 Task: Create a rule from the Agile list, Priority changed -> Complete task in the project AgileEngine if Priority Cleared then Complete Task
Action: Mouse moved to (930, 79)
Screenshot: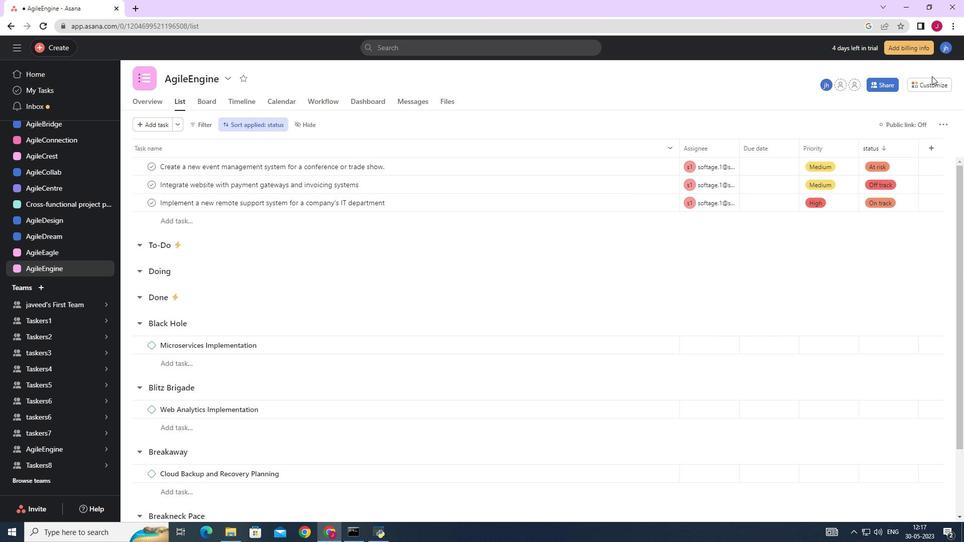 
Action: Mouse pressed left at (930, 79)
Screenshot: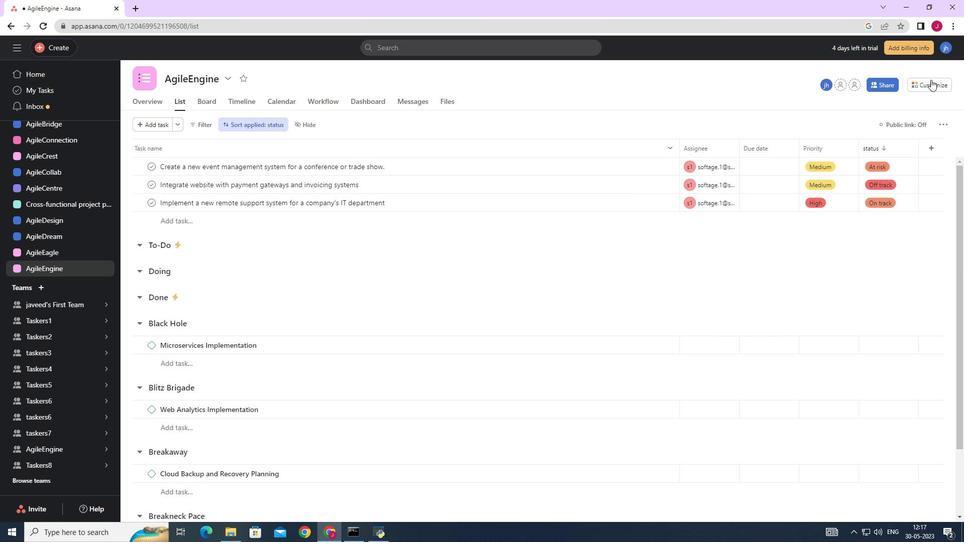 
Action: Mouse moved to (748, 224)
Screenshot: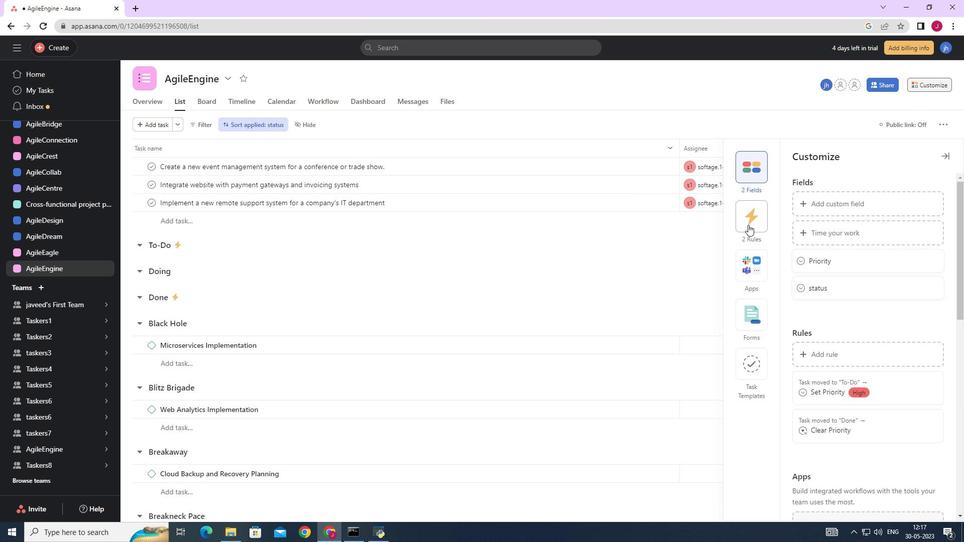 
Action: Mouse pressed left at (748, 224)
Screenshot: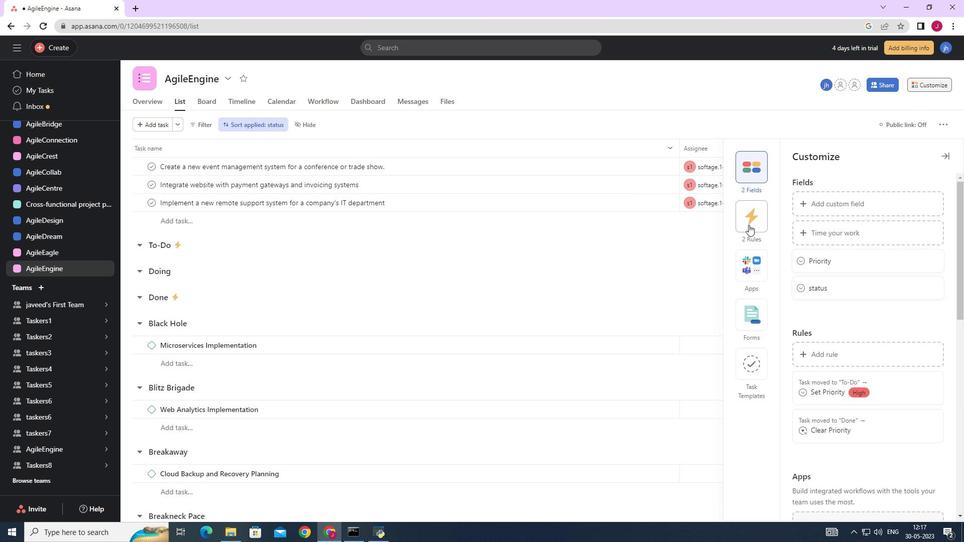 
Action: Mouse moved to (824, 204)
Screenshot: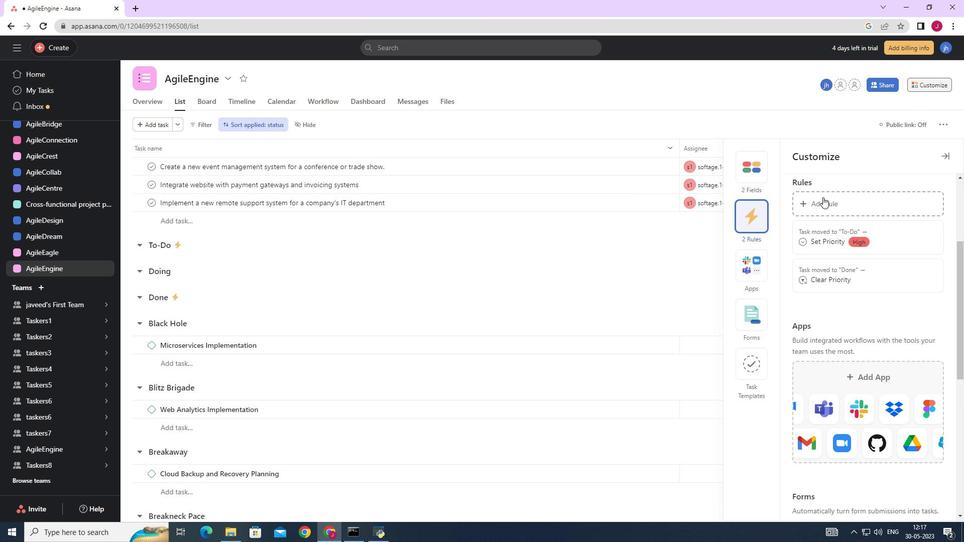 
Action: Mouse pressed left at (824, 204)
Screenshot: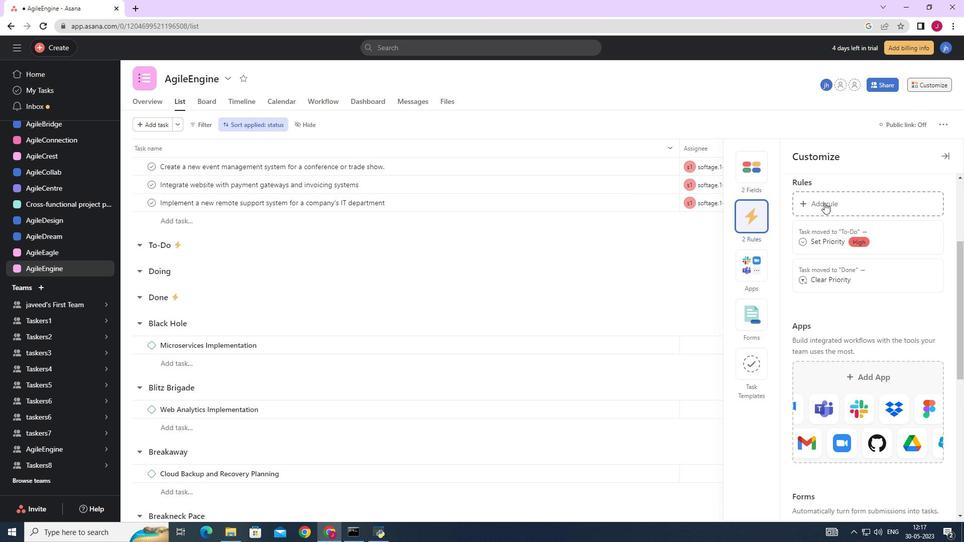 
Action: Mouse moved to (198, 151)
Screenshot: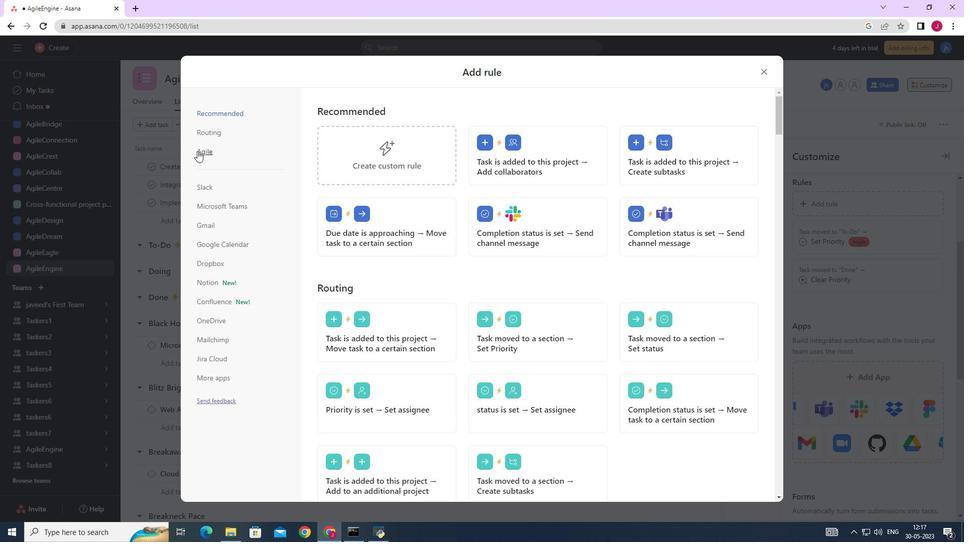 
Action: Mouse pressed left at (198, 151)
Screenshot: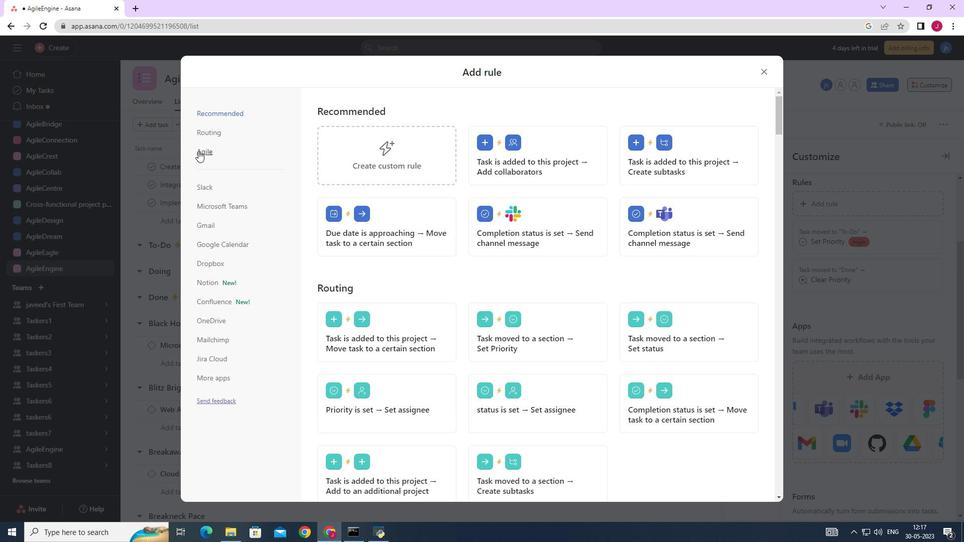 
Action: Mouse moved to (387, 153)
Screenshot: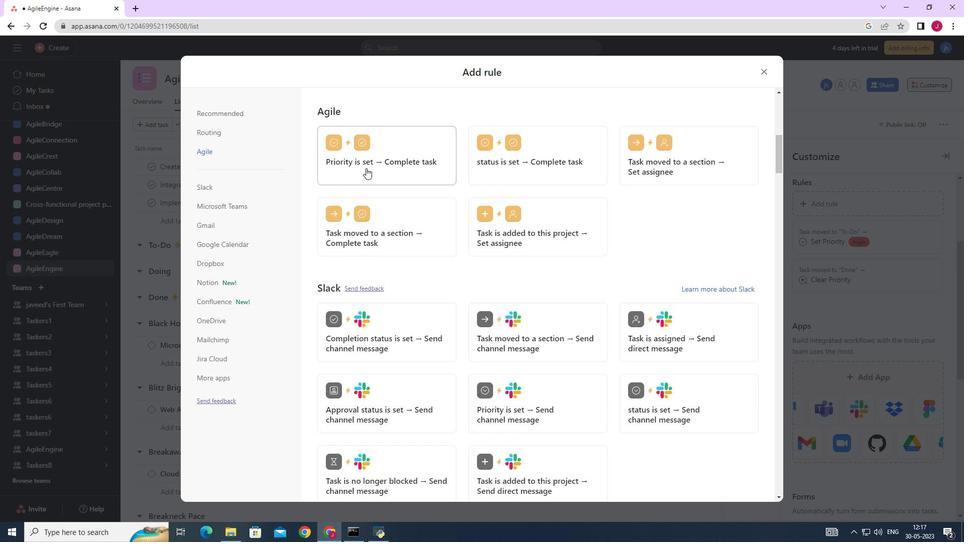 
Action: Mouse pressed left at (387, 153)
Screenshot: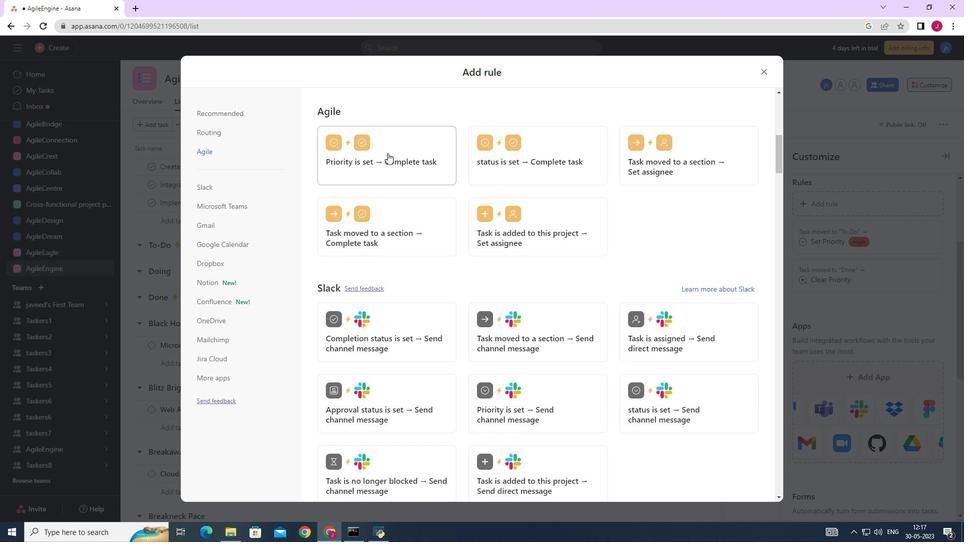 
Action: Mouse moved to (348, 331)
Screenshot: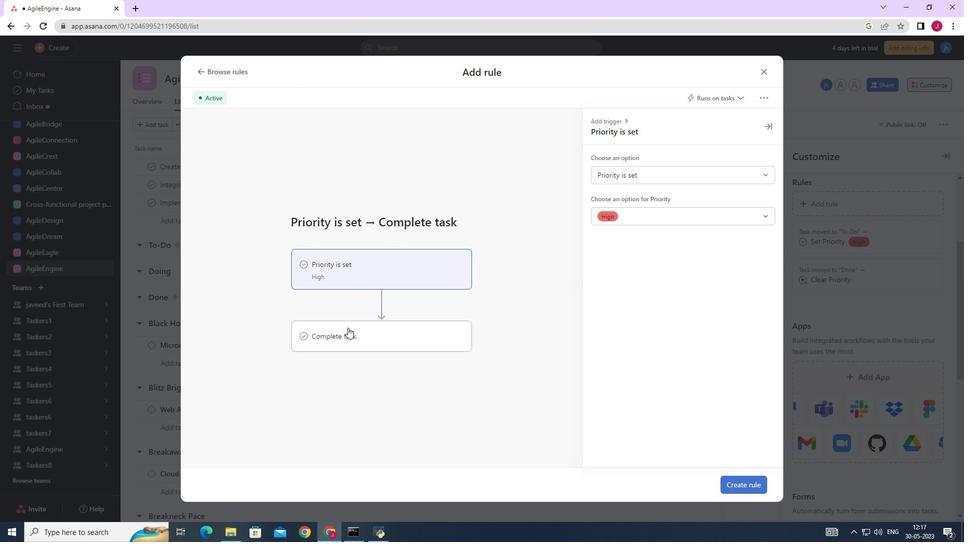
Action: Mouse pressed left at (348, 331)
Screenshot: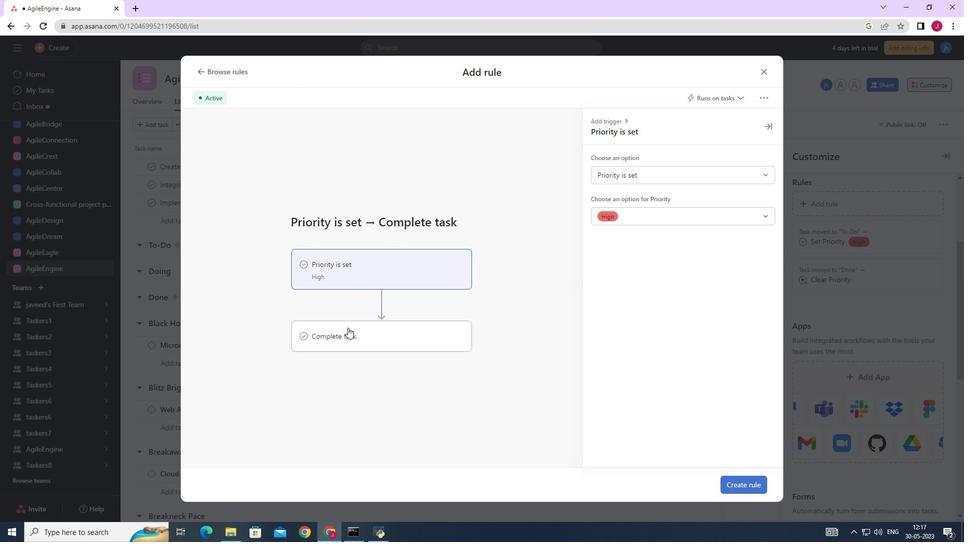 
Action: Mouse moved to (626, 177)
Screenshot: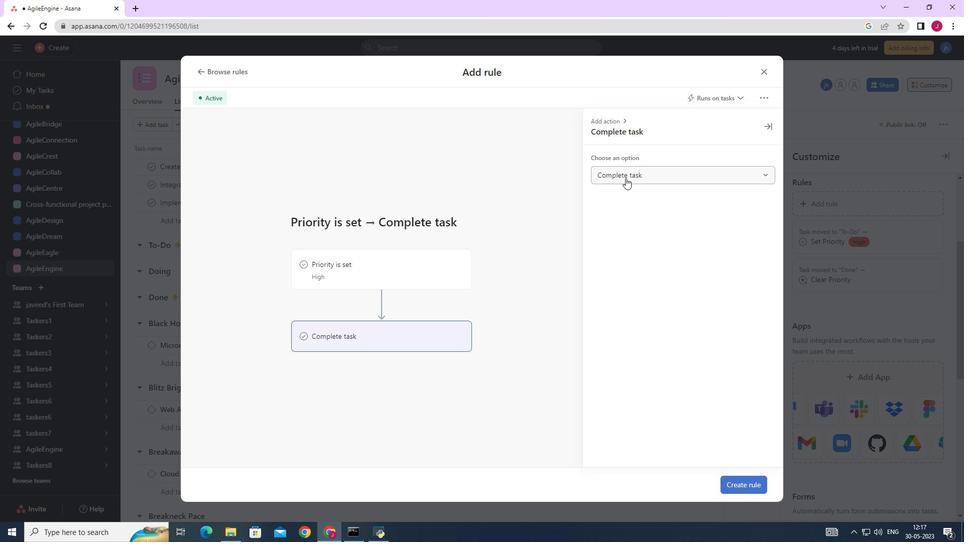 
Action: Mouse pressed left at (626, 177)
Screenshot: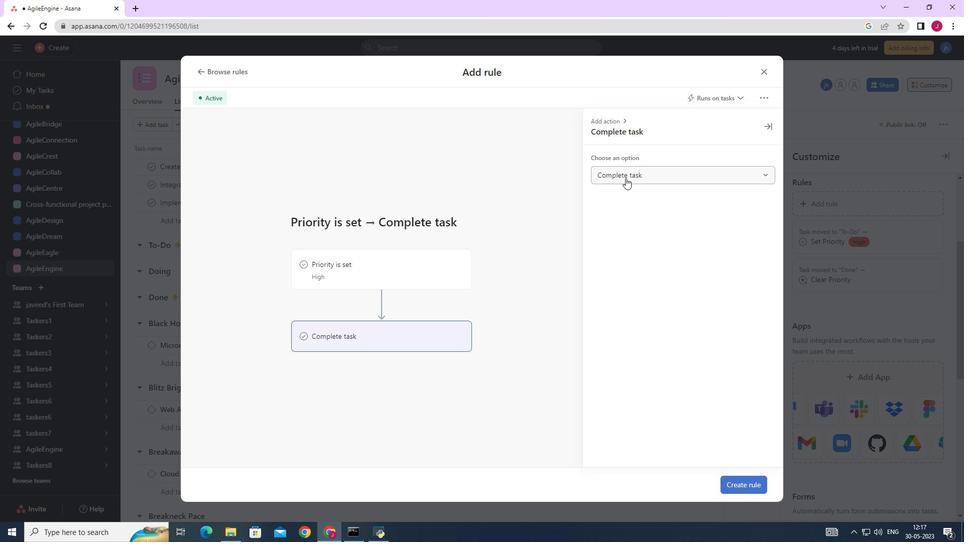 
Action: Mouse moved to (629, 199)
Screenshot: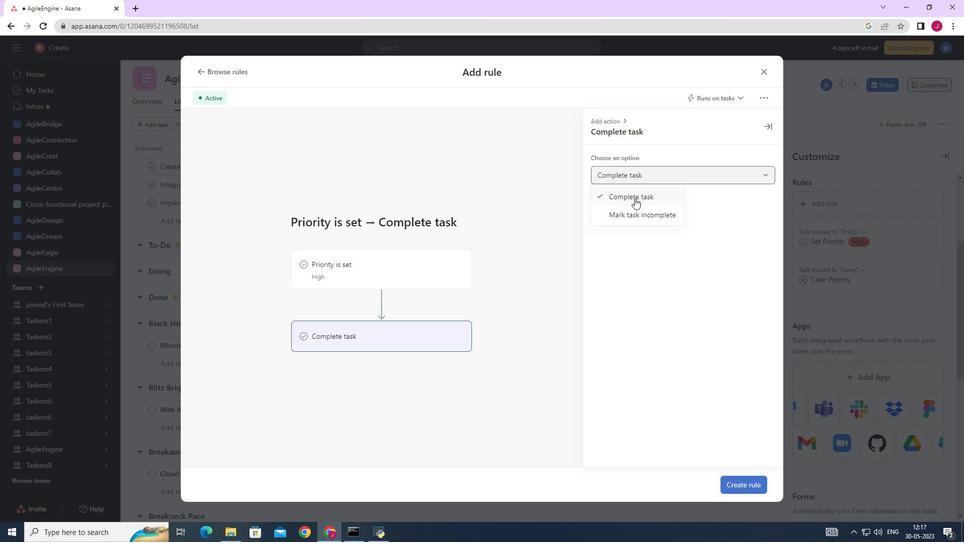 
Action: Mouse pressed left at (629, 199)
Screenshot: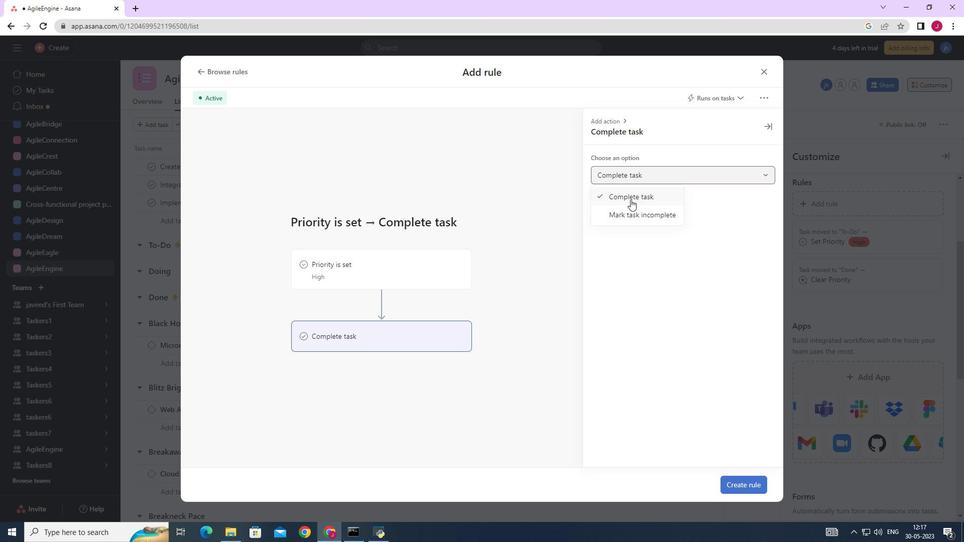 
Action: Mouse moved to (383, 267)
Screenshot: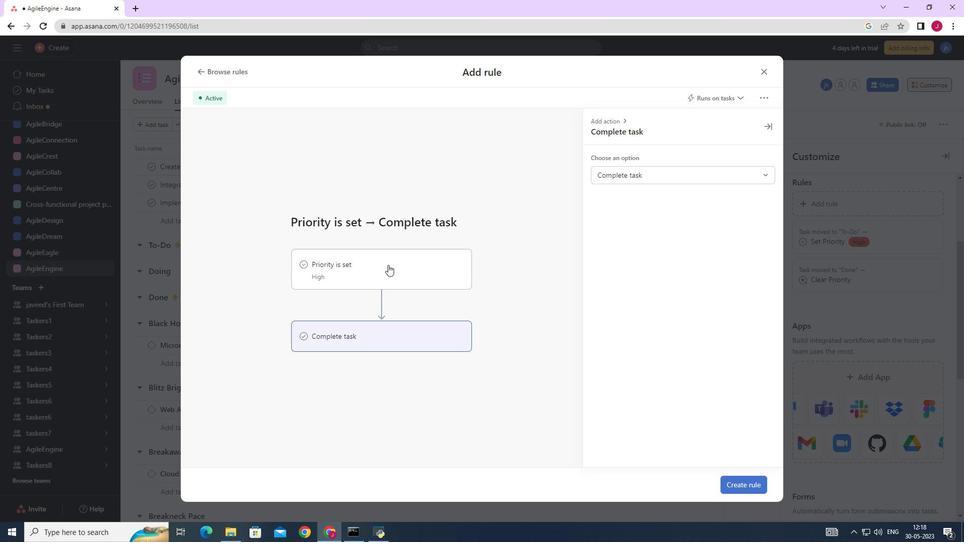 
Action: Mouse pressed left at (383, 267)
Screenshot: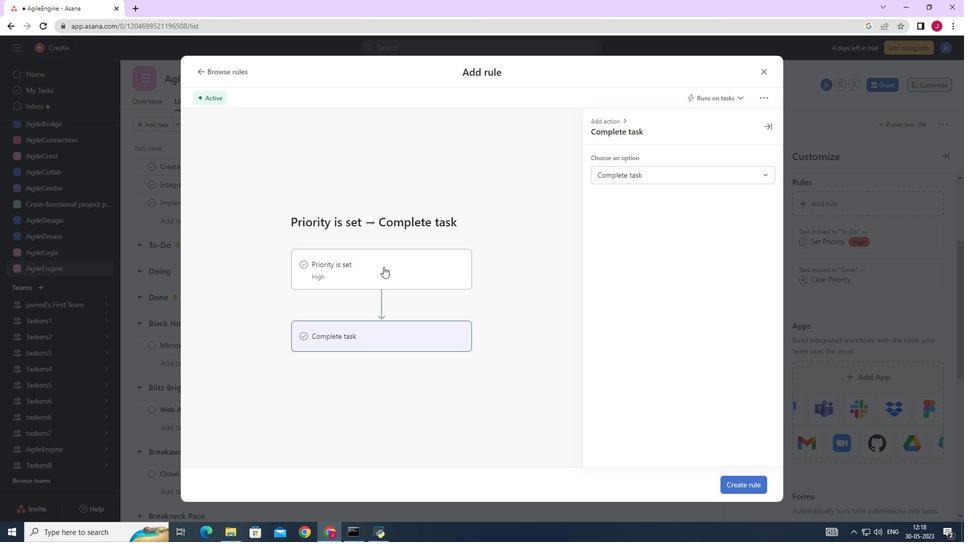 
Action: Mouse moved to (627, 178)
Screenshot: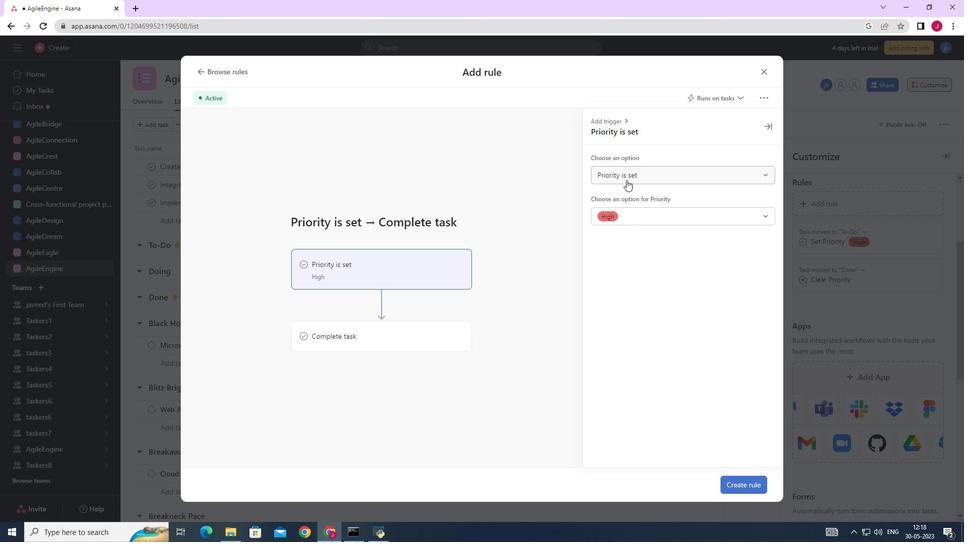 
Action: Mouse pressed left at (627, 178)
Screenshot: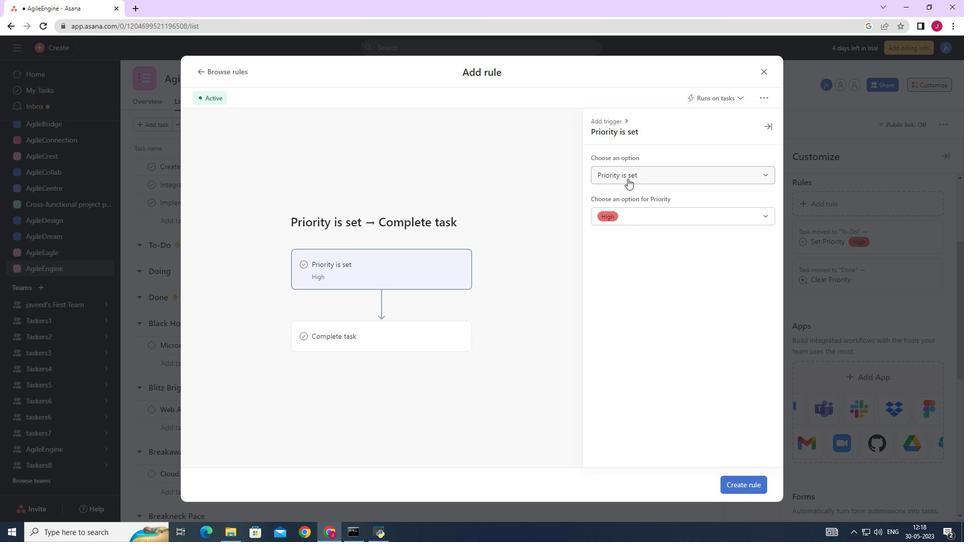 
Action: Mouse moved to (636, 211)
Screenshot: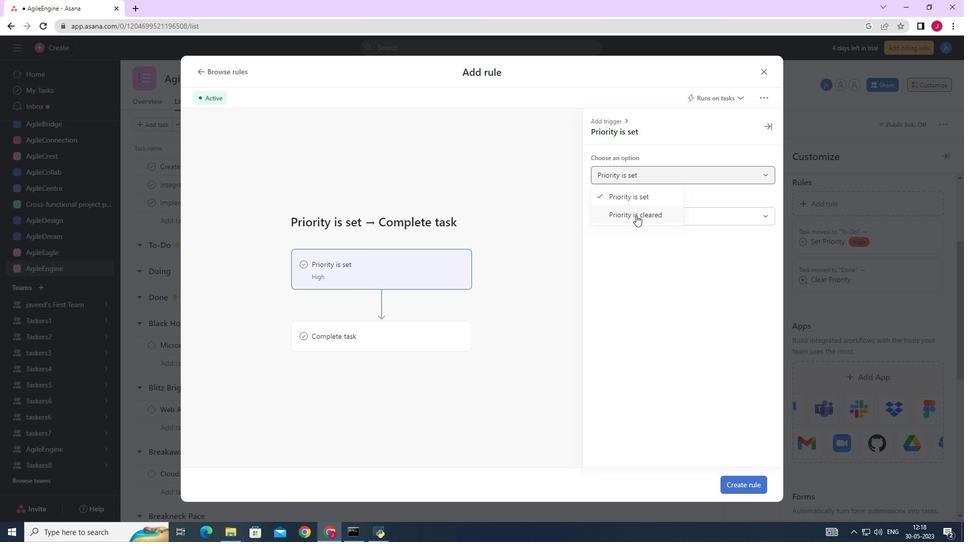 
Action: Mouse pressed left at (636, 211)
Screenshot: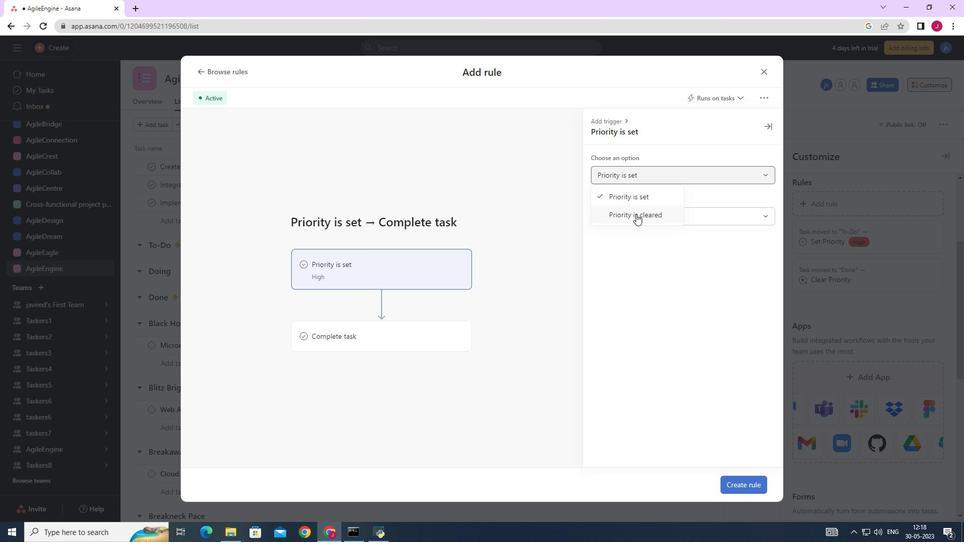 
Action: Mouse moved to (360, 333)
Screenshot: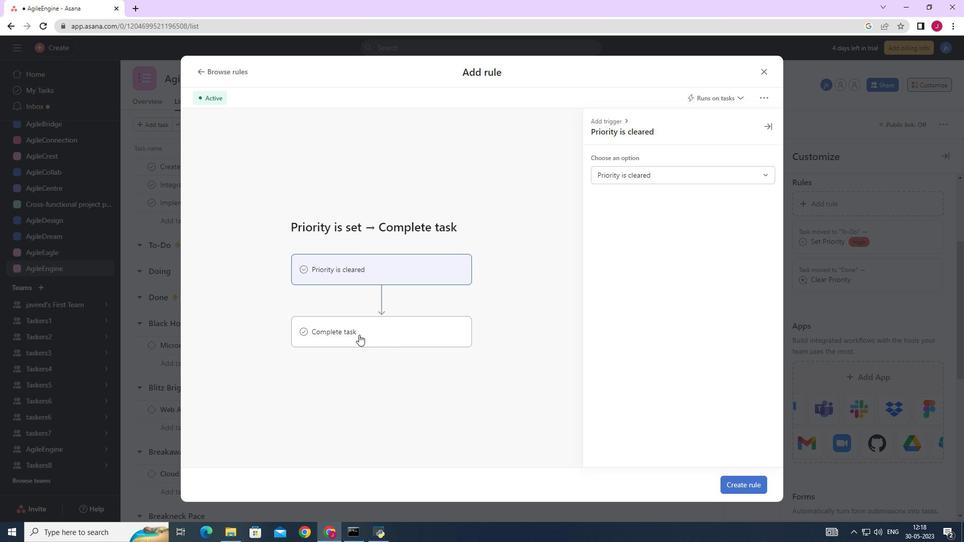 
Action: Mouse pressed left at (360, 333)
Screenshot: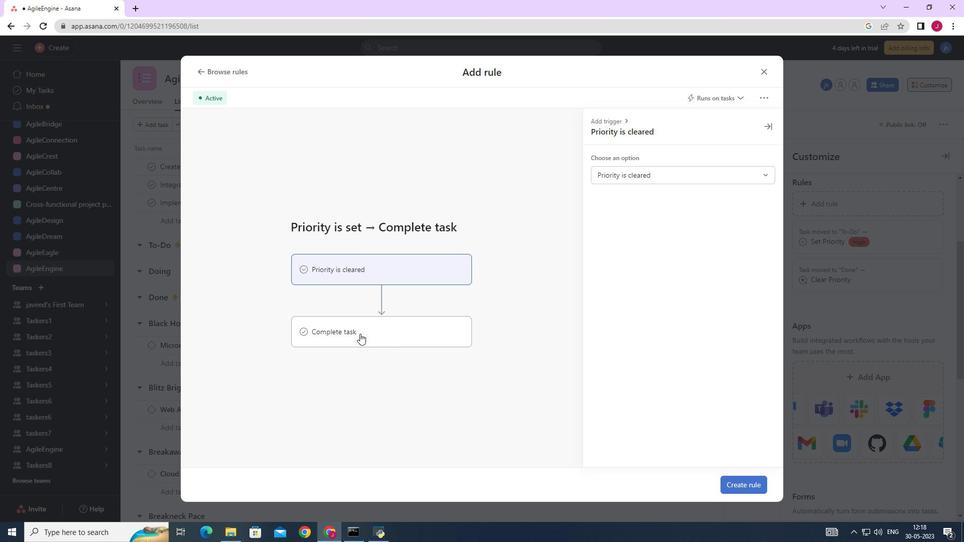 
Action: Mouse pressed left at (360, 333)
Screenshot: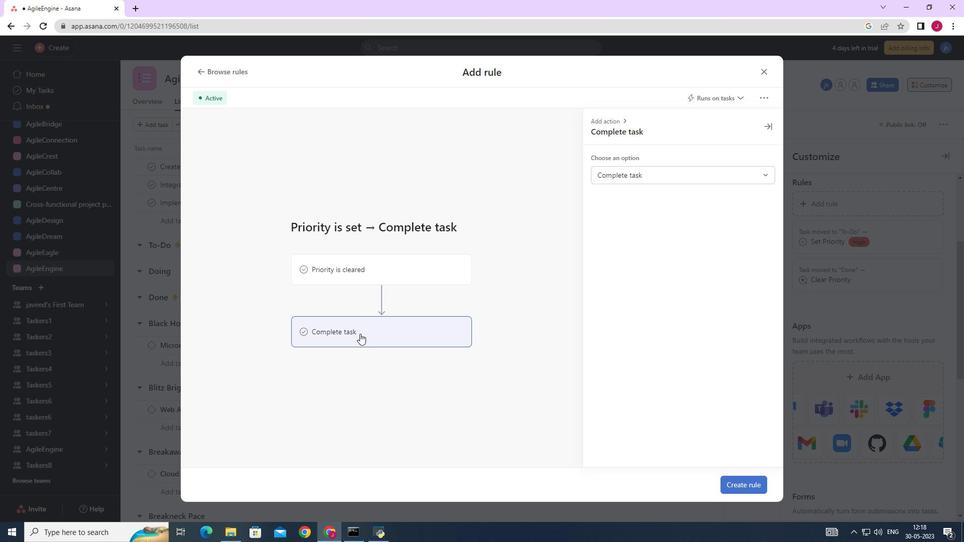 
Action: Mouse moved to (660, 174)
Screenshot: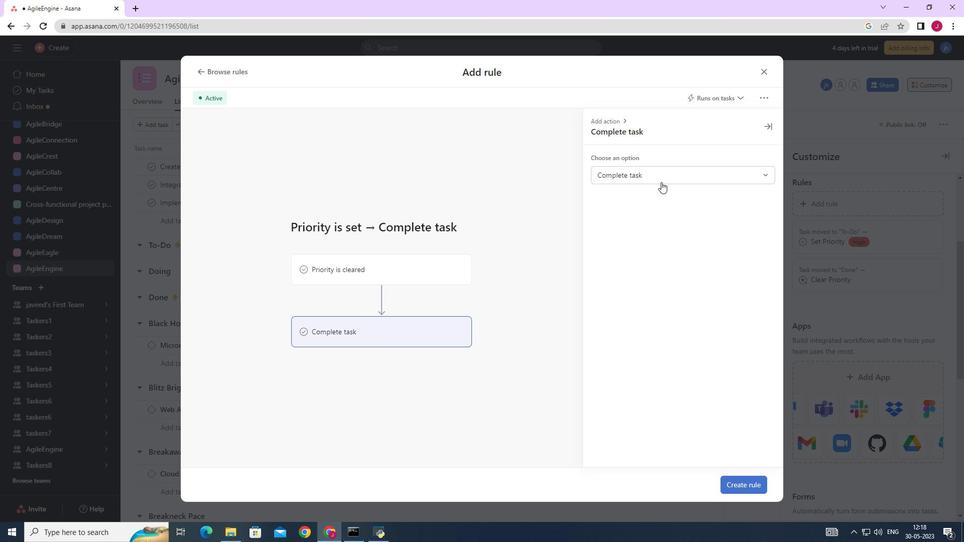 
Action: Mouse pressed left at (660, 174)
Screenshot: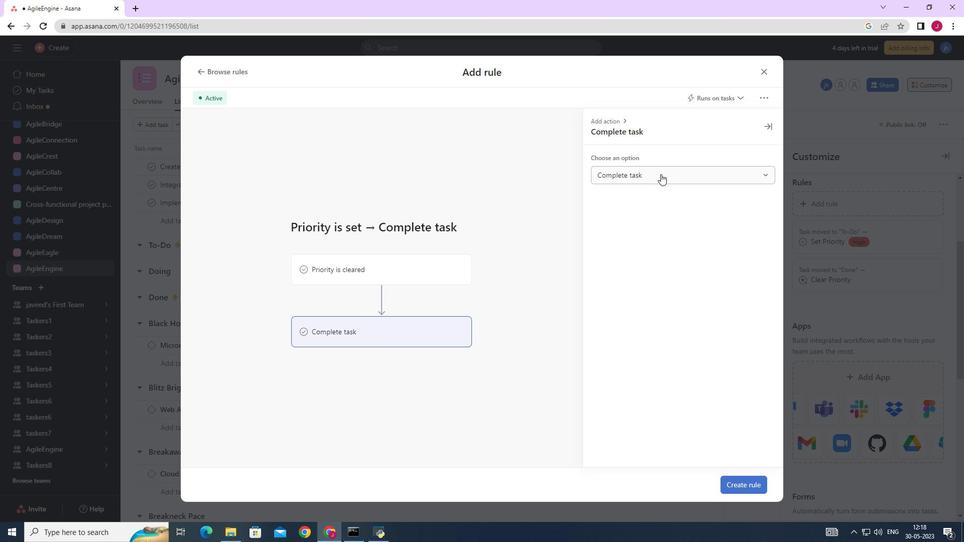 
Action: Mouse moved to (624, 197)
Screenshot: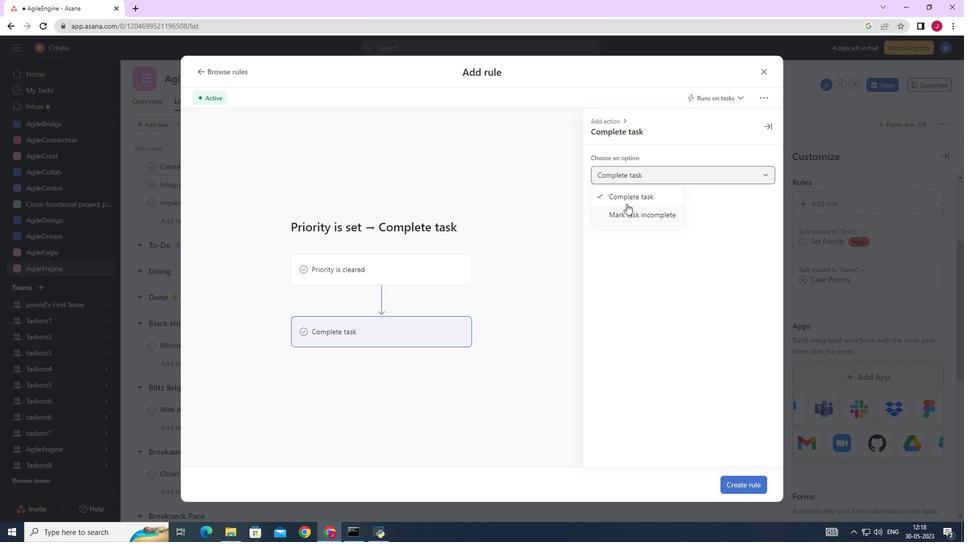 
Action: Mouse pressed left at (624, 197)
Screenshot: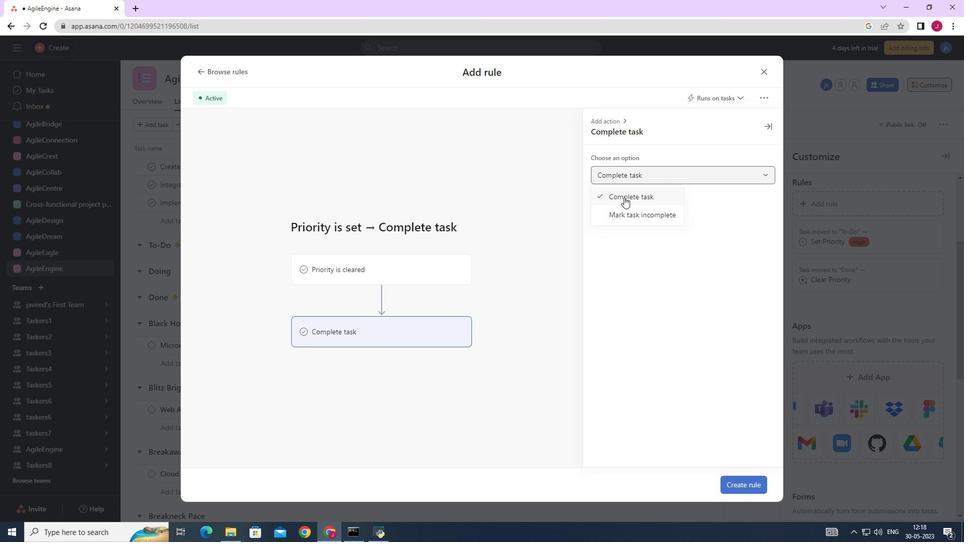 
Action: Mouse moved to (735, 484)
Screenshot: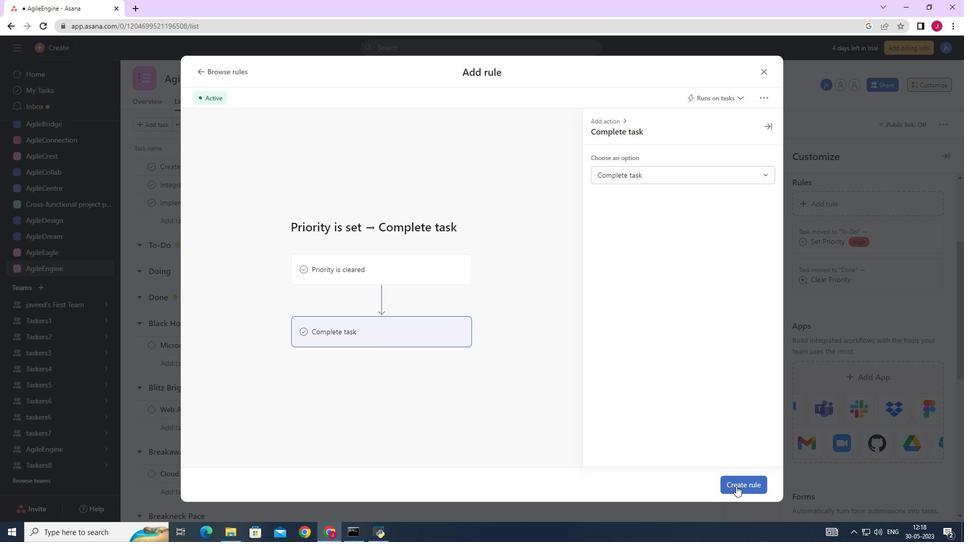 
Action: Mouse pressed left at (735, 484)
Screenshot: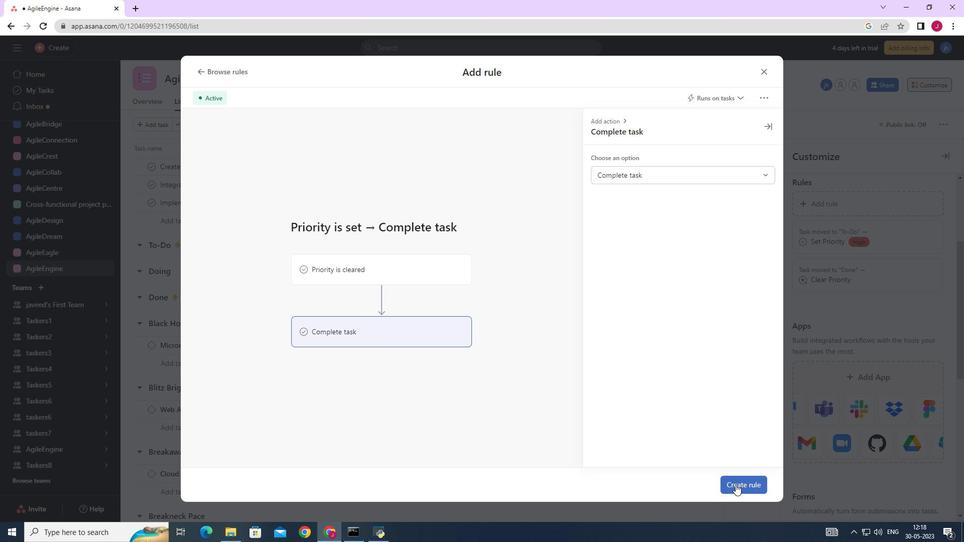 
Action: Mouse moved to (728, 483)
Screenshot: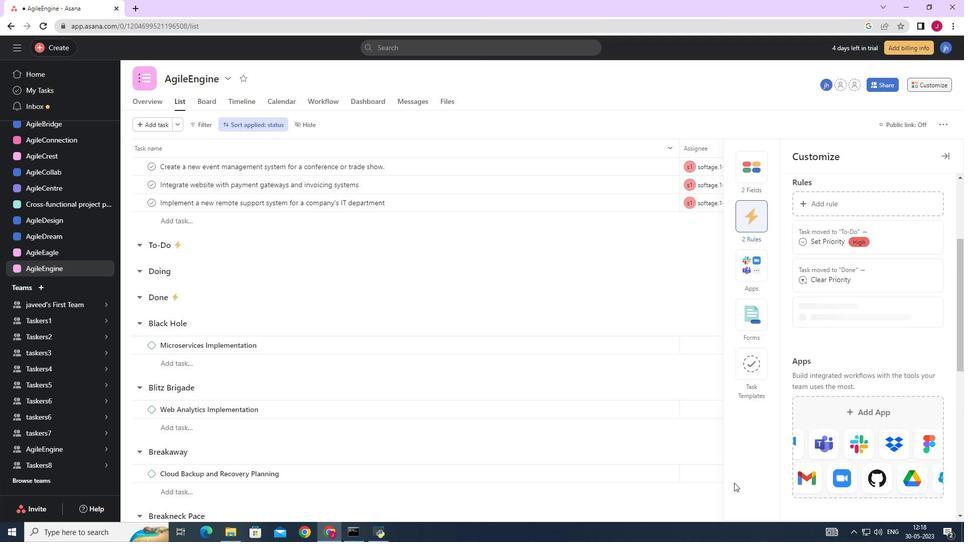 
